 Task: Edit the theme color of the profile "Smith" to Dark pink and red.
Action: Mouse moved to (1359, 41)
Screenshot: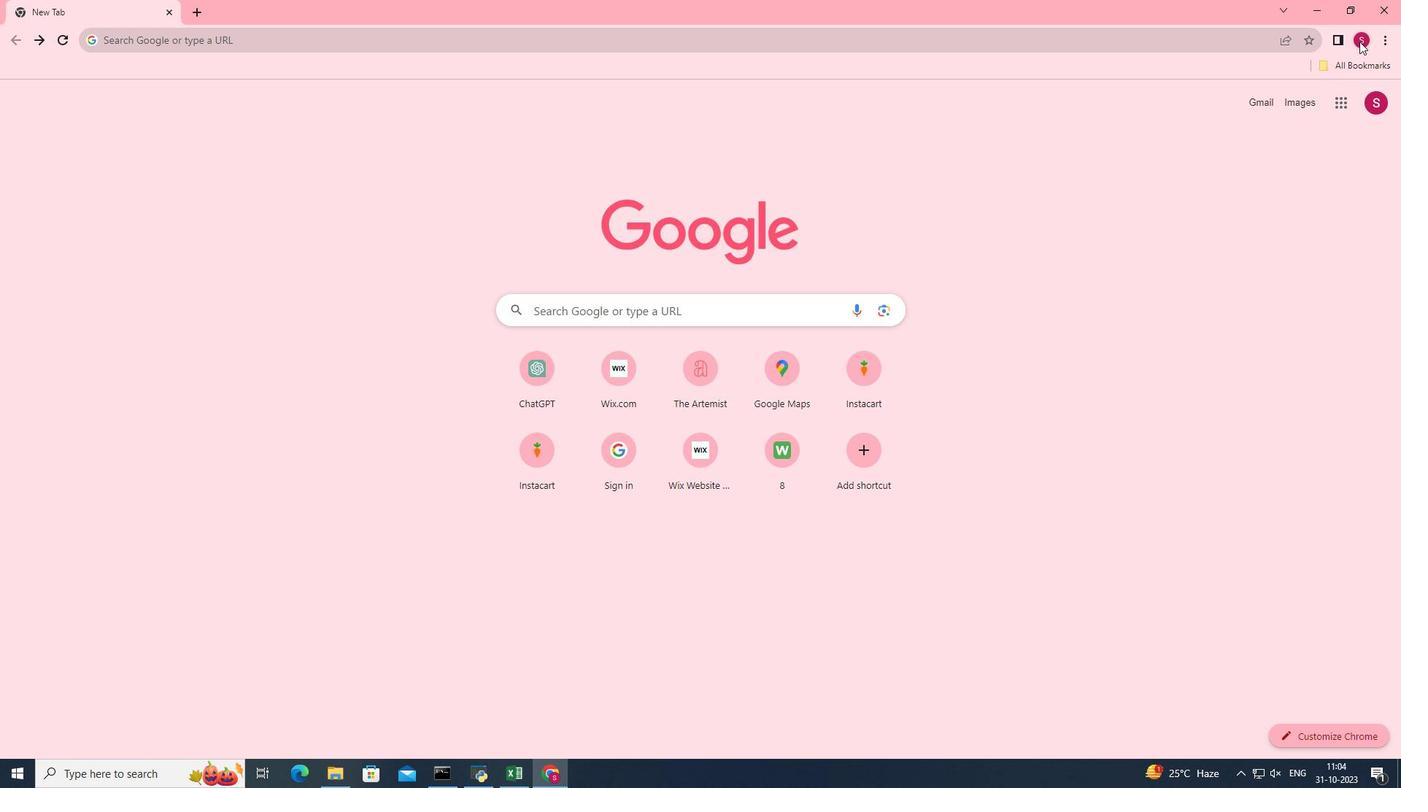 
Action: Mouse pressed left at (1359, 41)
Screenshot: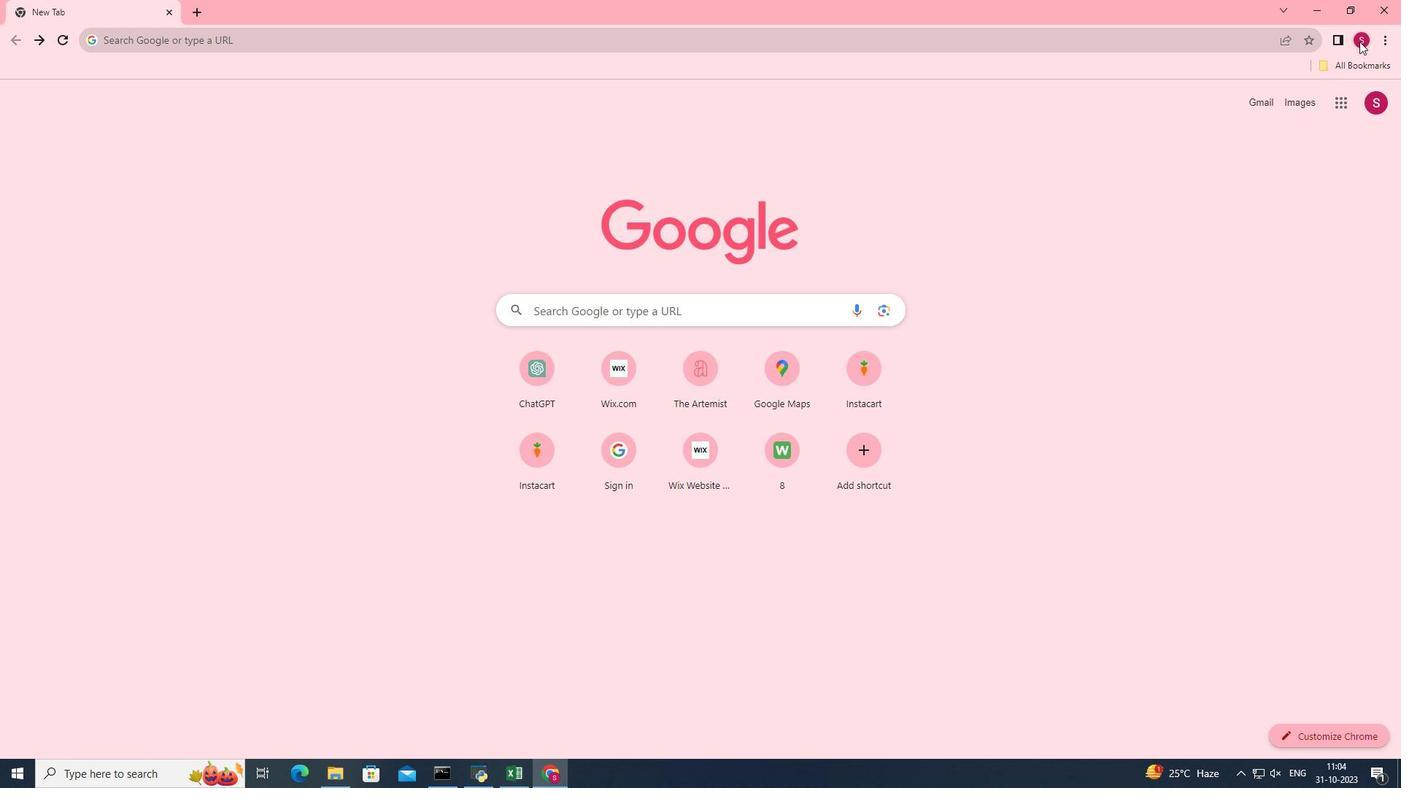 
Action: Mouse moved to (1350, 365)
Screenshot: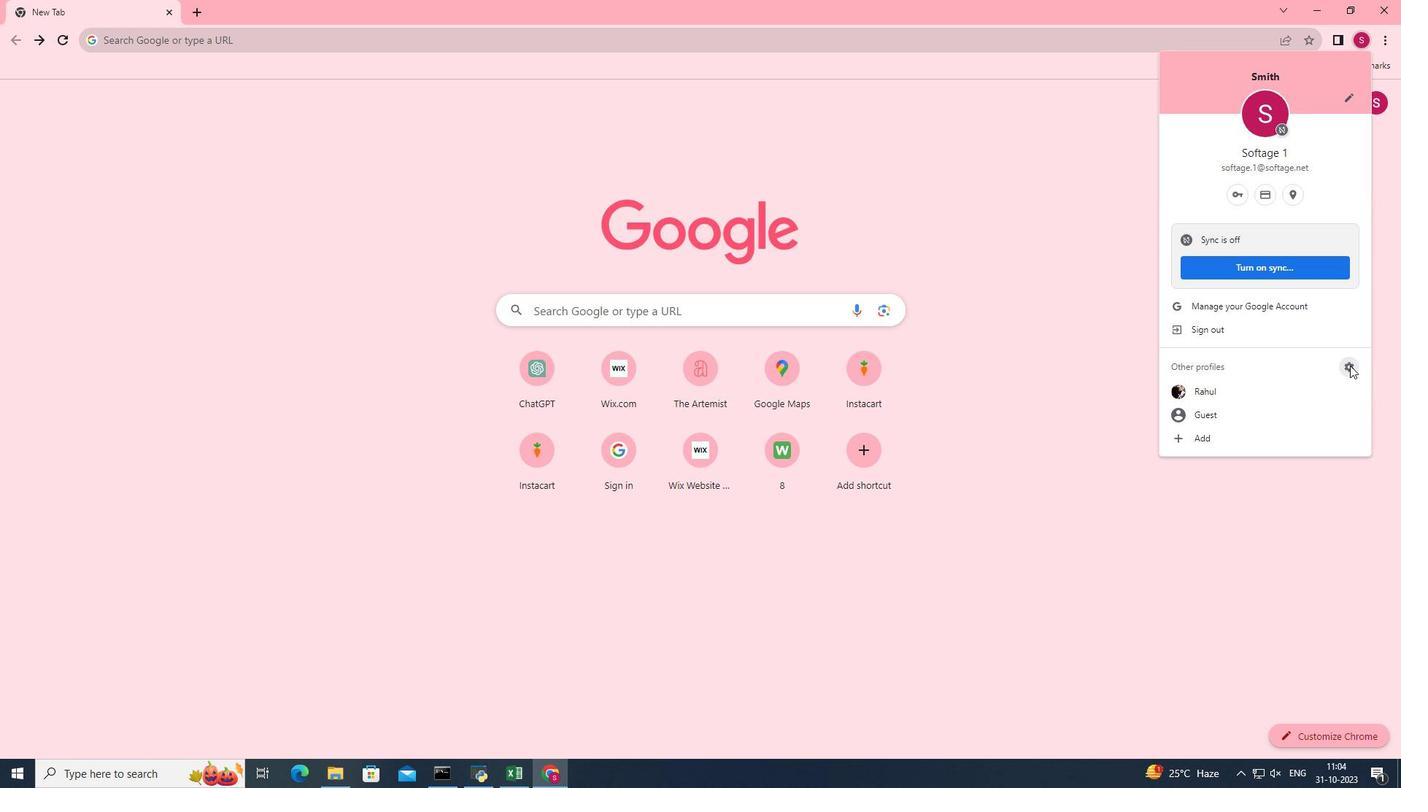 
Action: Mouse pressed left at (1350, 365)
Screenshot: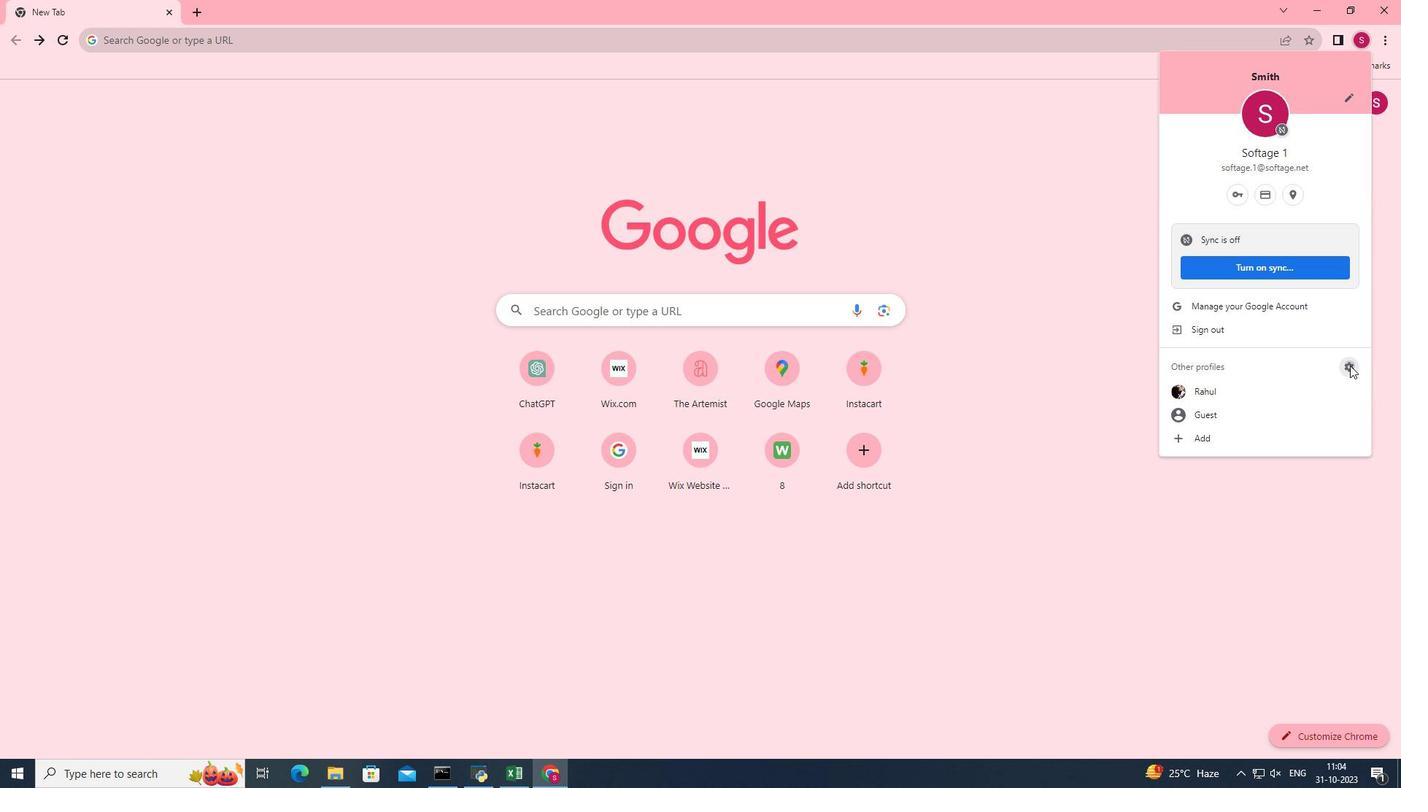 
Action: Mouse pressed left at (1350, 365)
Screenshot: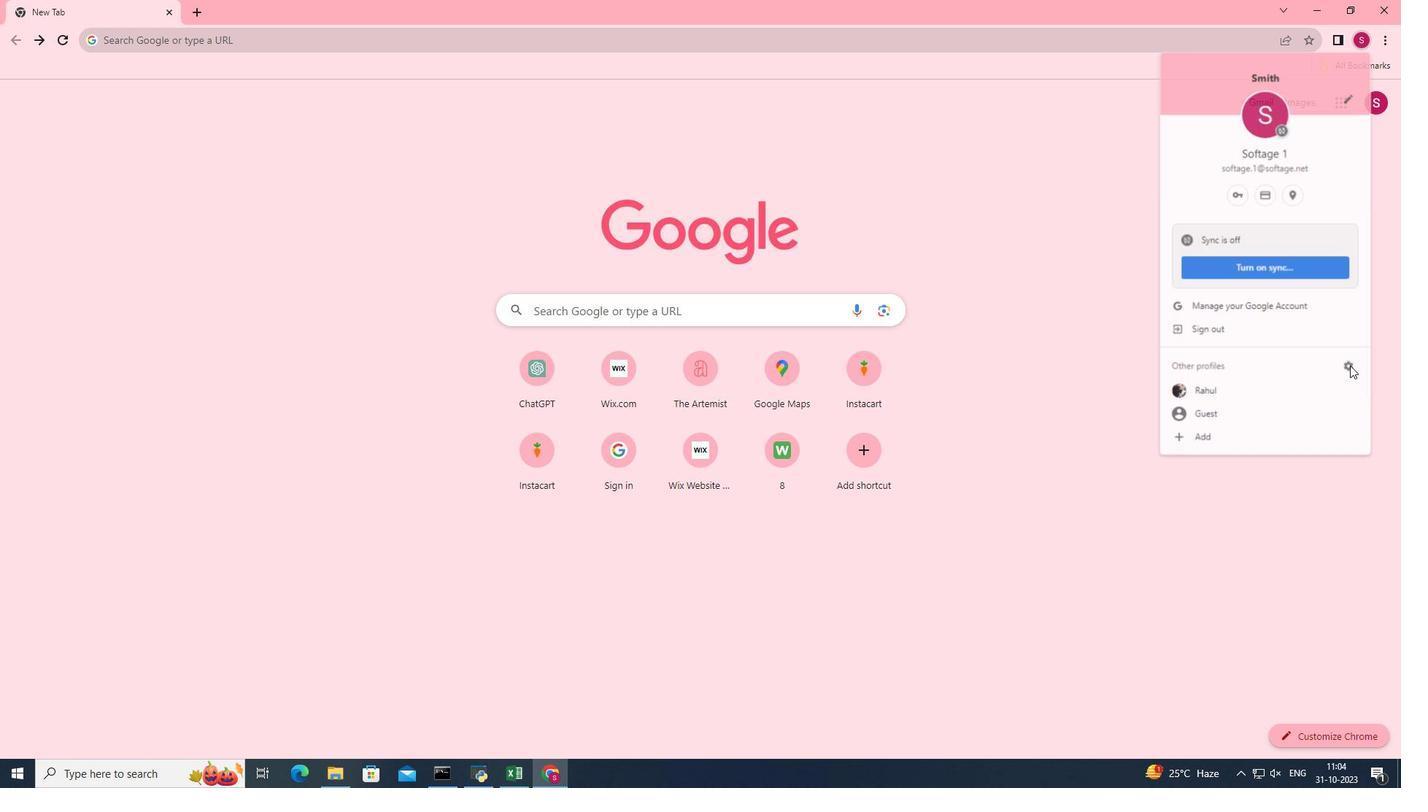 
Action: Mouse moved to (745, 394)
Screenshot: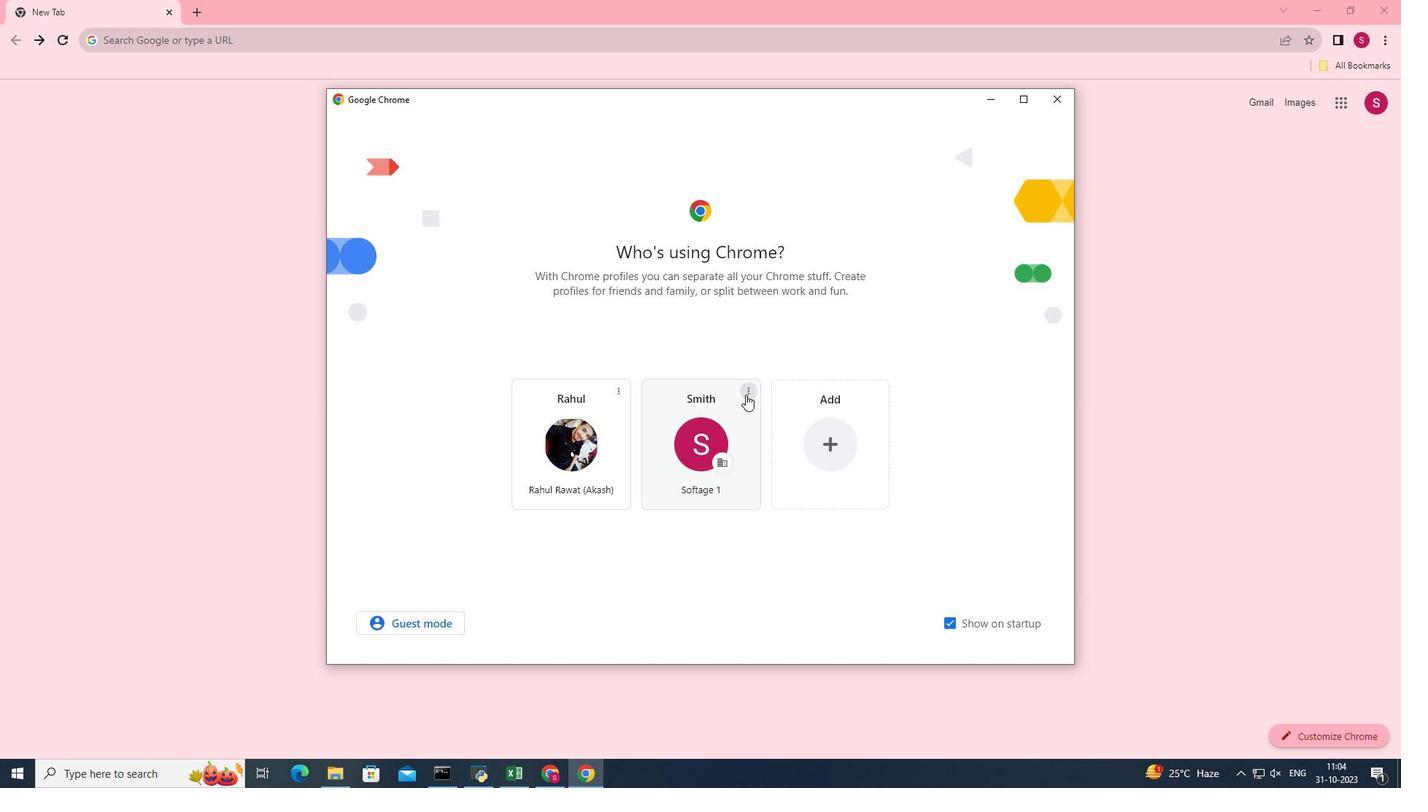 
Action: Mouse pressed left at (745, 394)
Screenshot: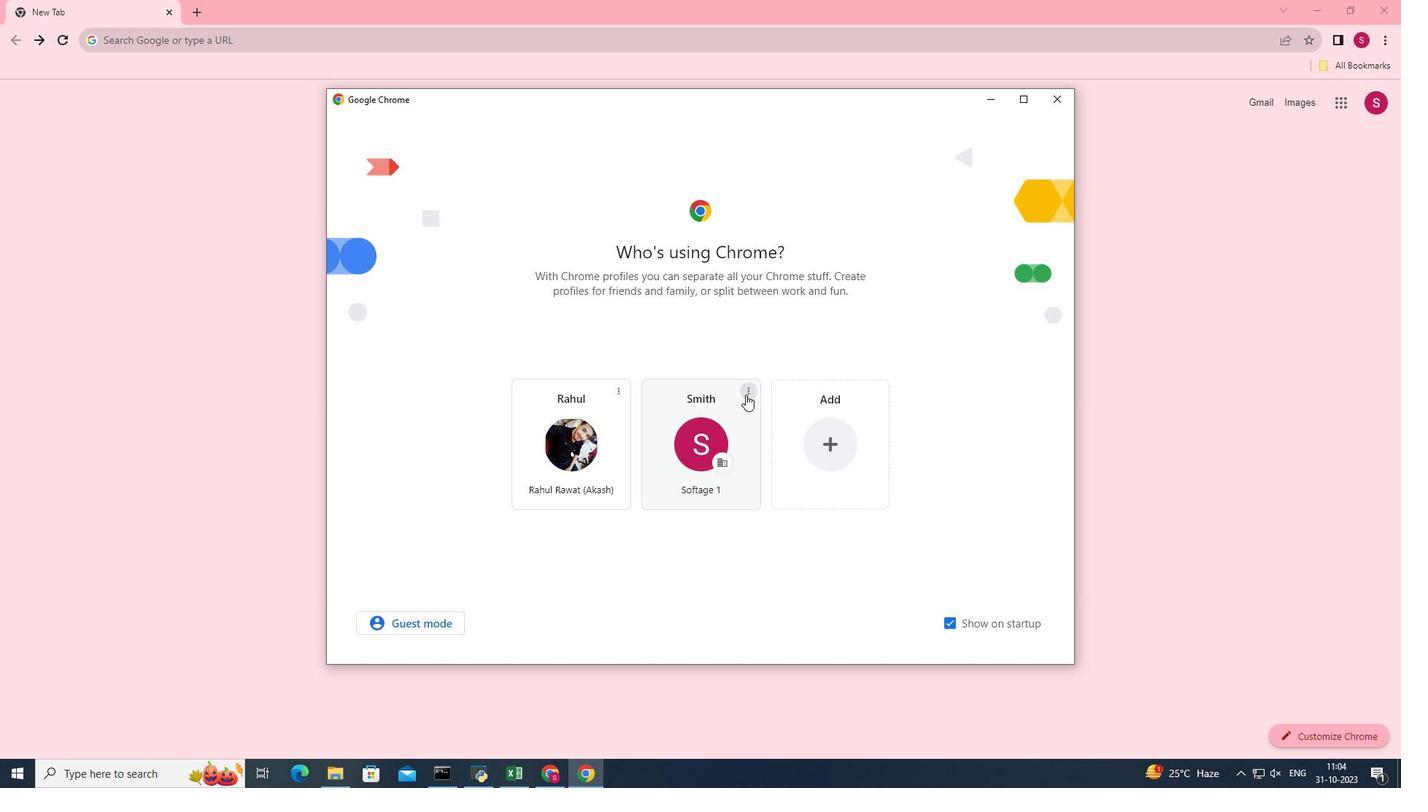 
Action: Mouse moved to (745, 392)
Screenshot: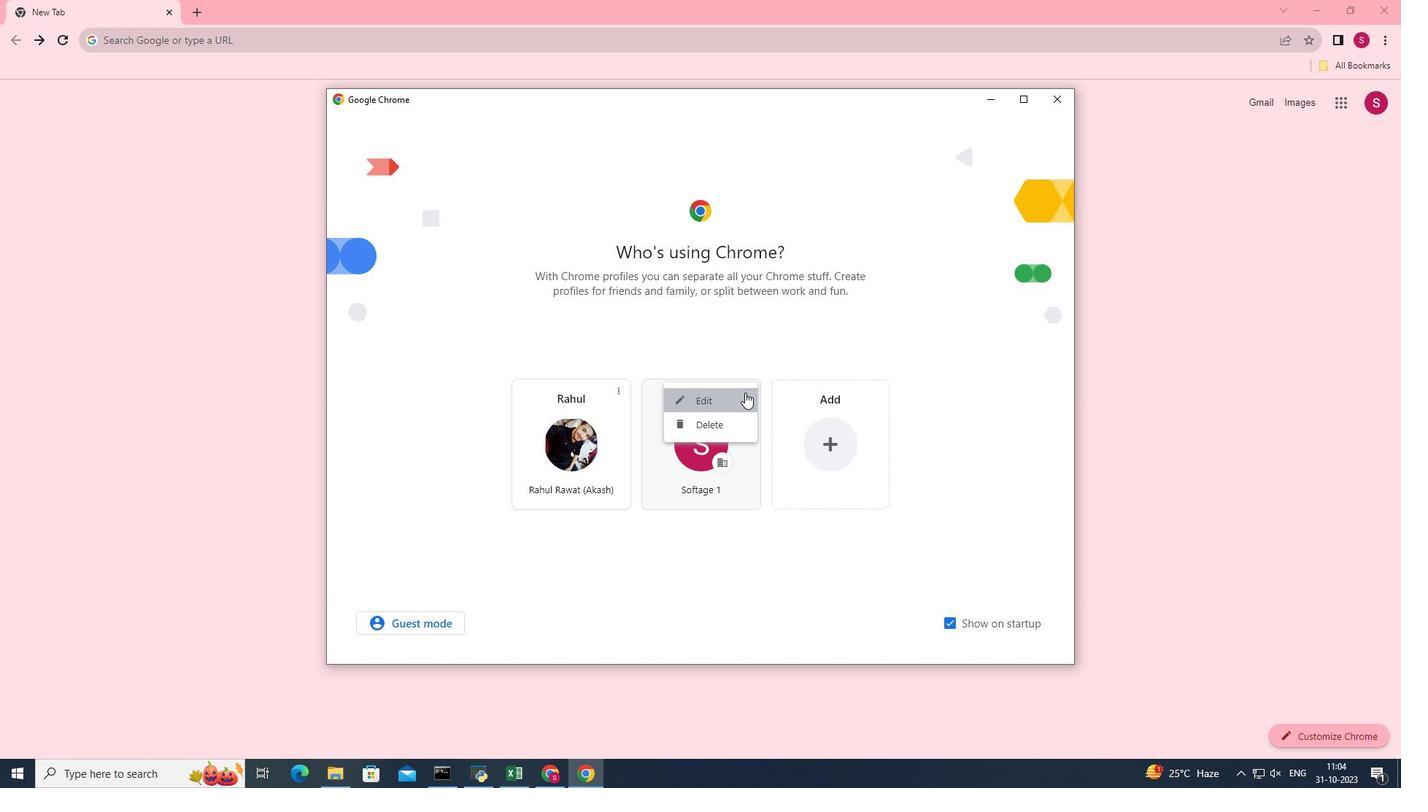
Action: Mouse pressed left at (745, 392)
Screenshot: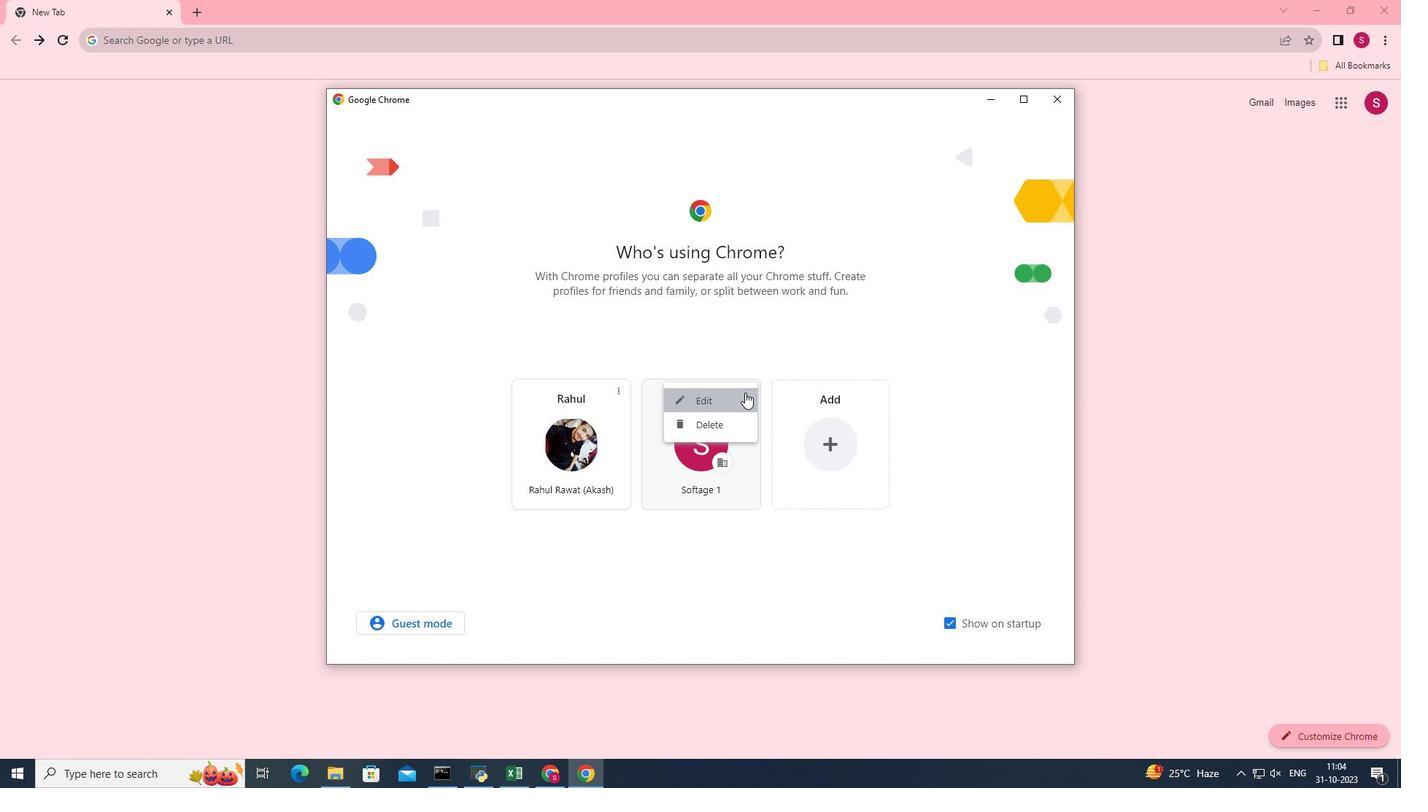 
Action: Mouse scrolled (745, 391) with delta (0, 0)
Screenshot: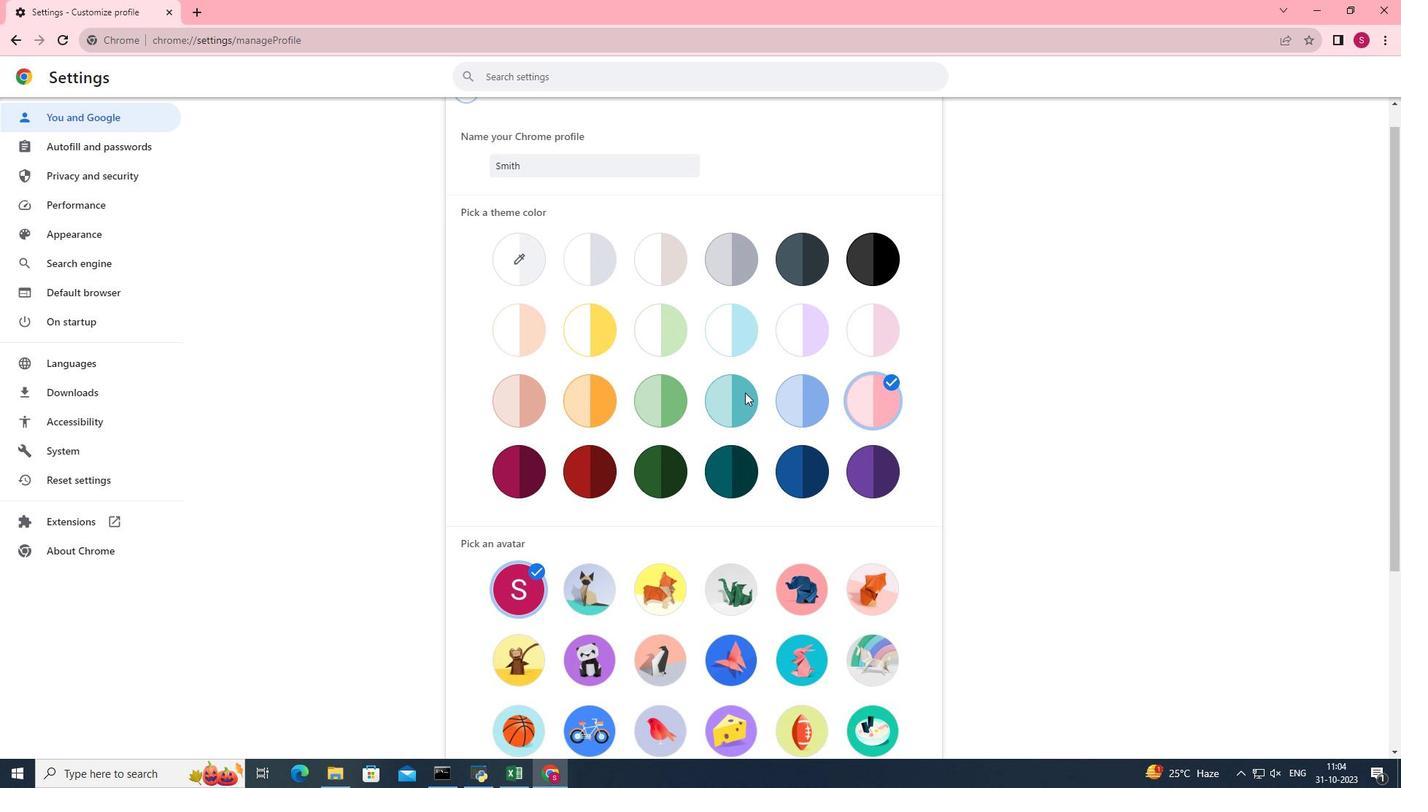 
Action: Mouse moved to (523, 431)
Screenshot: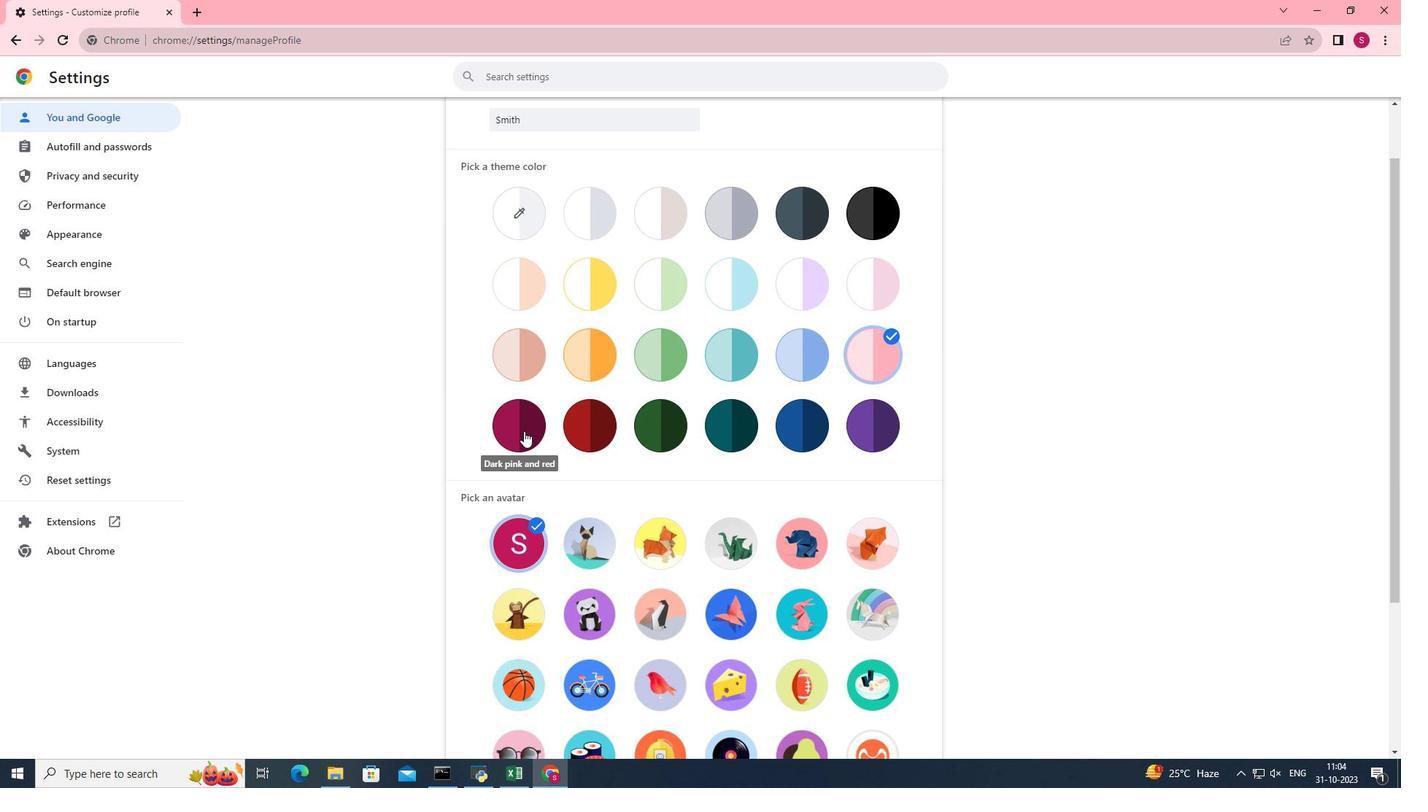 
Action: Mouse pressed left at (523, 431)
Screenshot: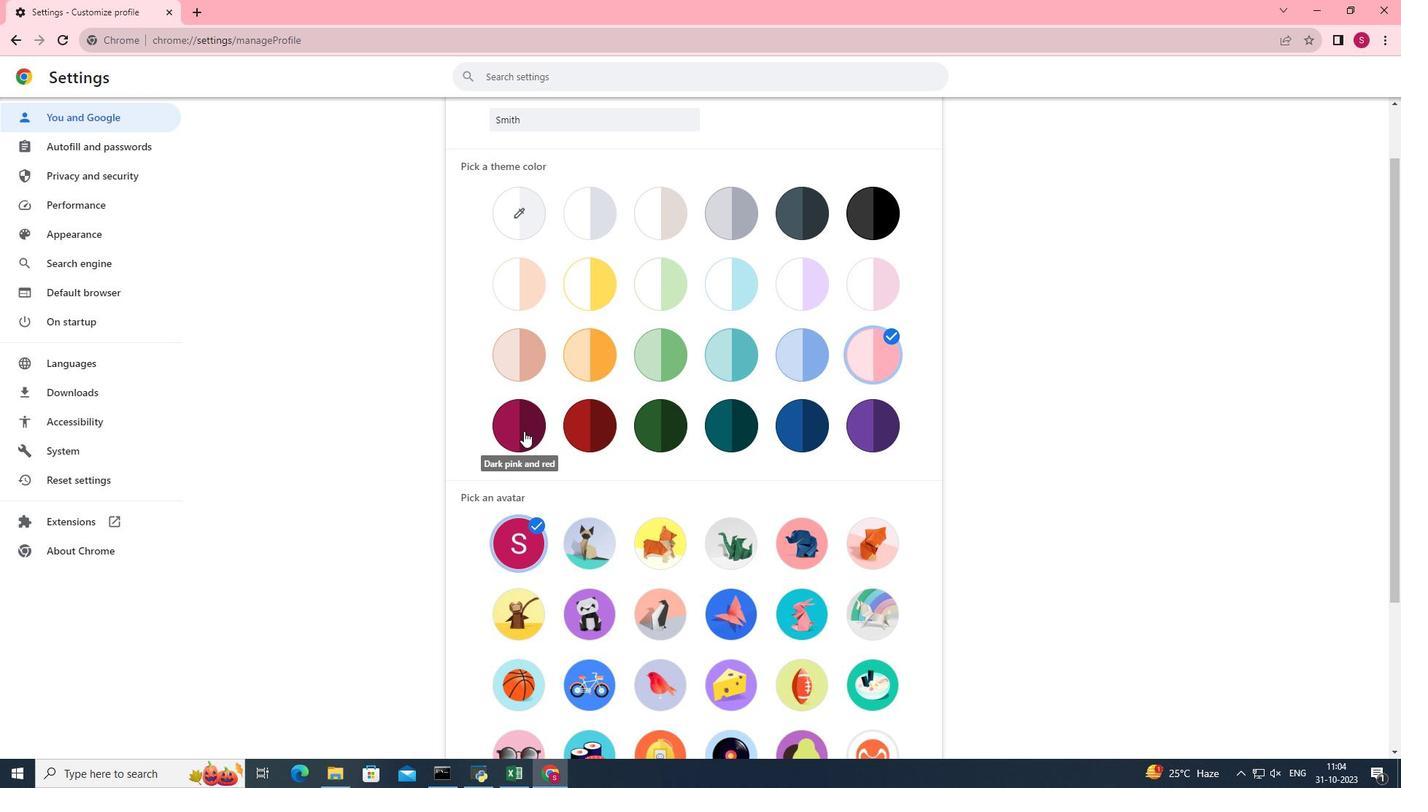
Action: Mouse pressed left at (523, 431)
Screenshot: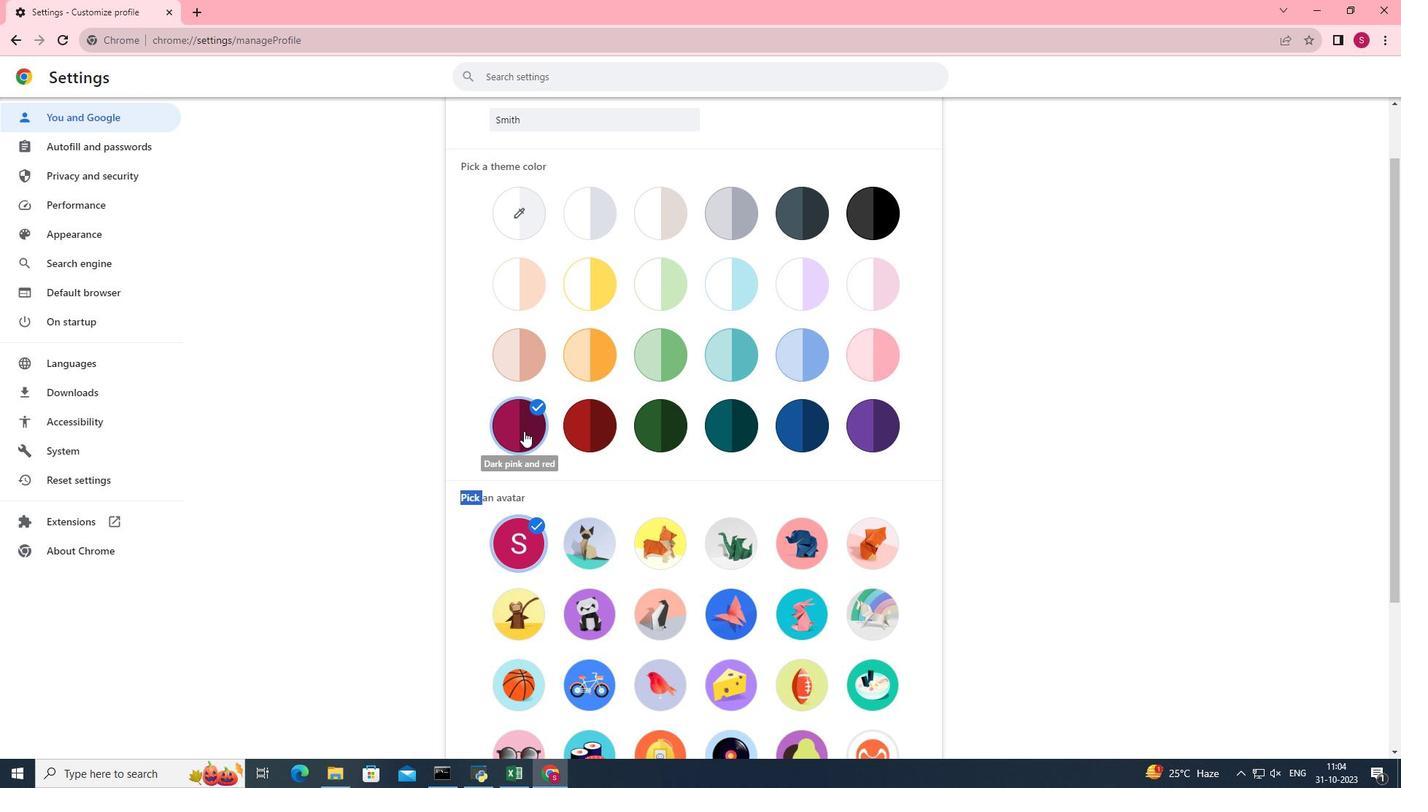 
Action: Mouse moved to (942, 395)
Screenshot: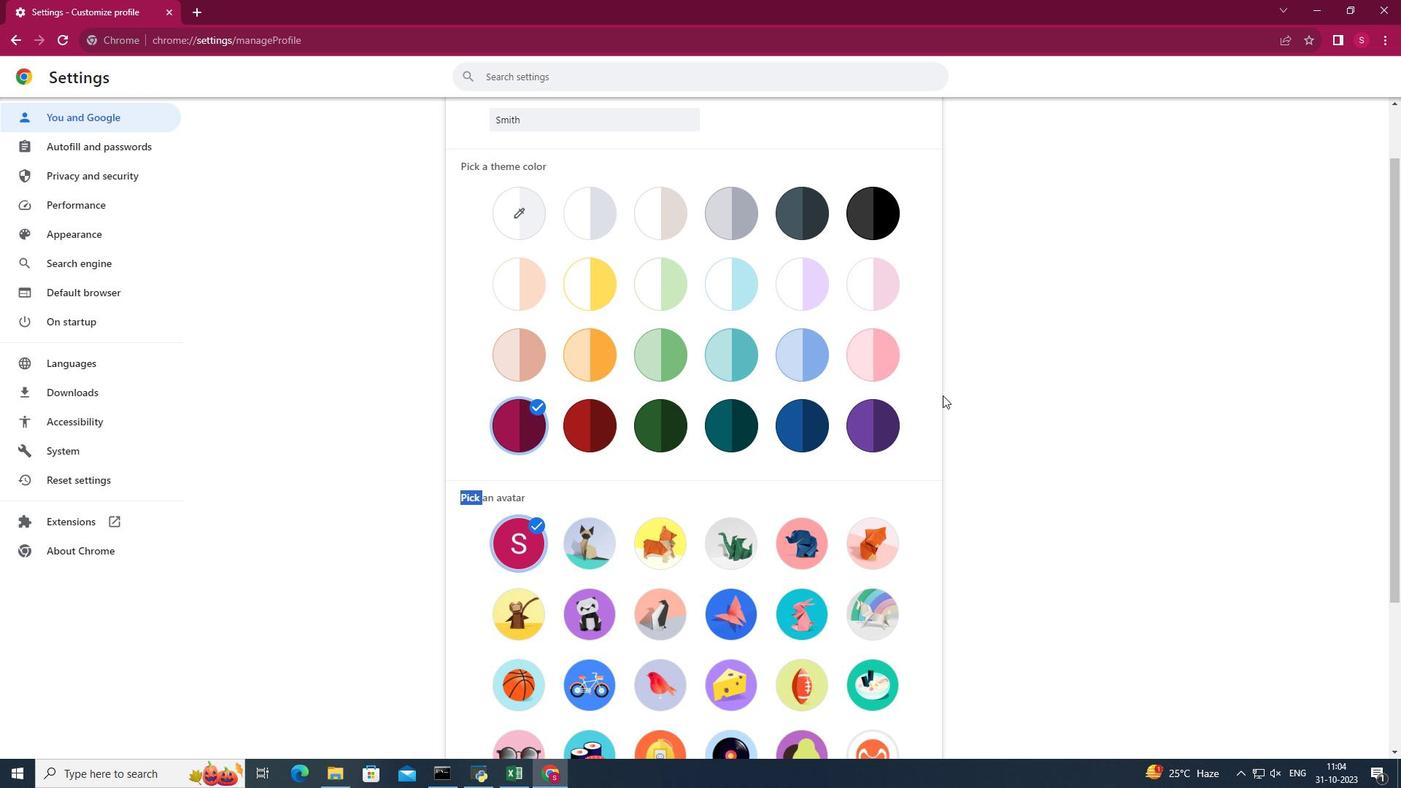 
